 Task: Set a reminder for the weekly team status update every Friday at 4:30 PM.
Action: Mouse moved to (149, 179)
Screenshot: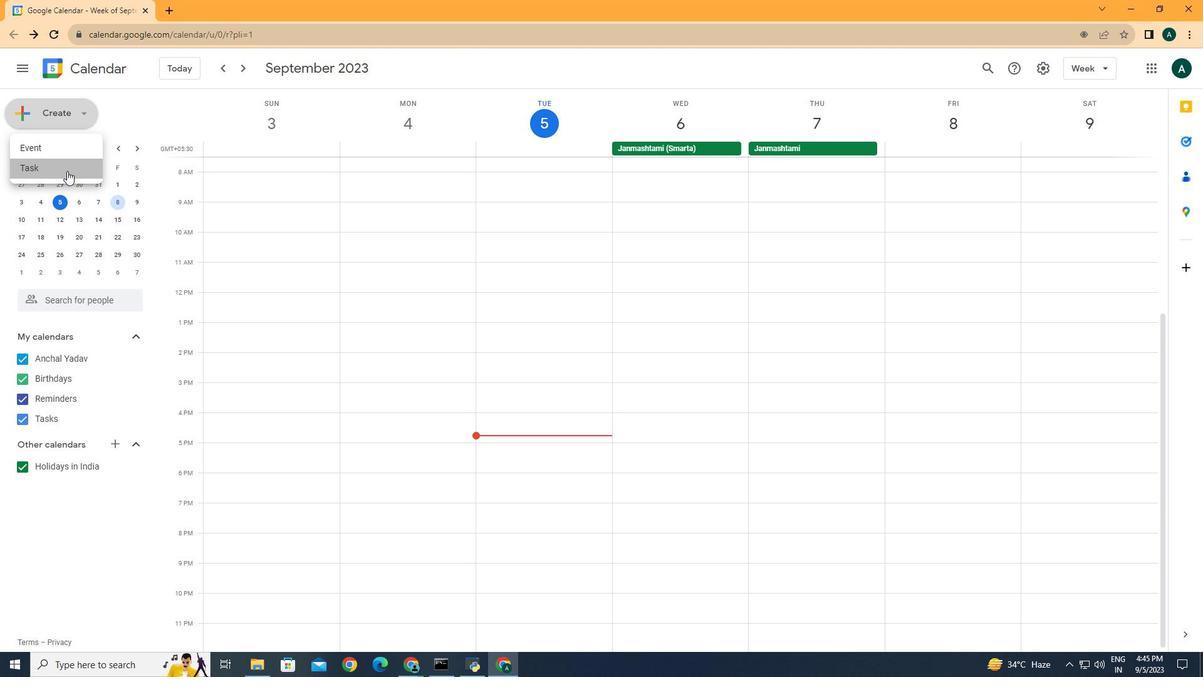 
Action: Mouse pressed left at (149, 179)
Screenshot: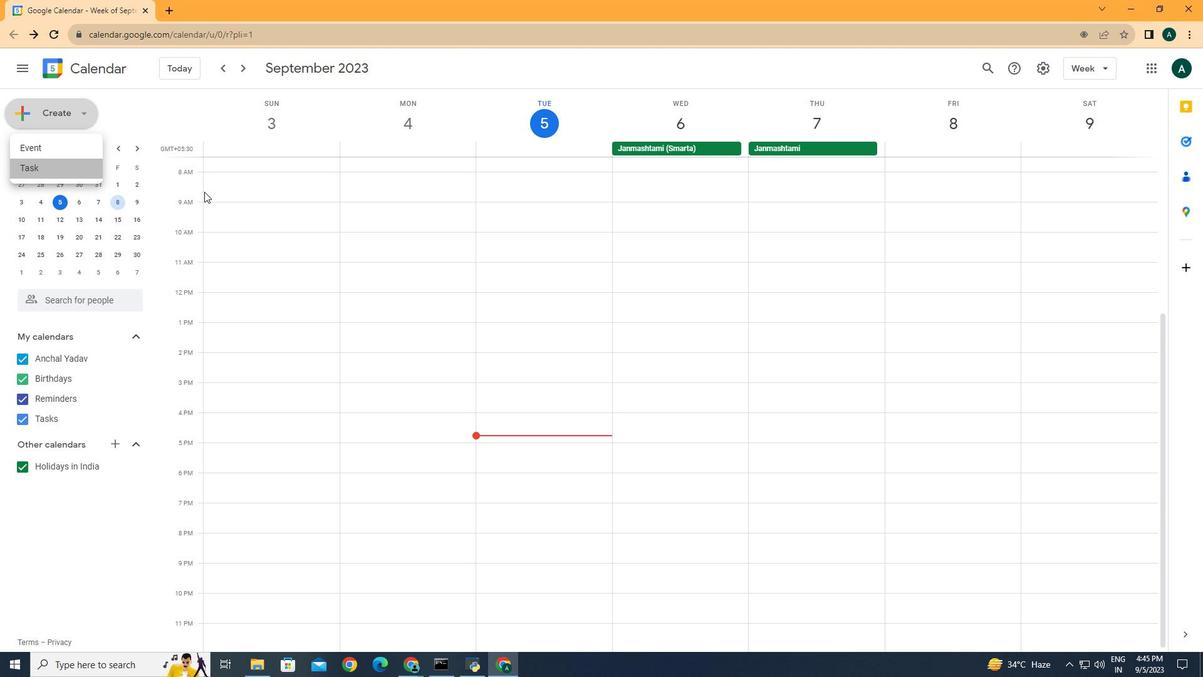 
Action: Mouse moved to (129, 235)
Screenshot: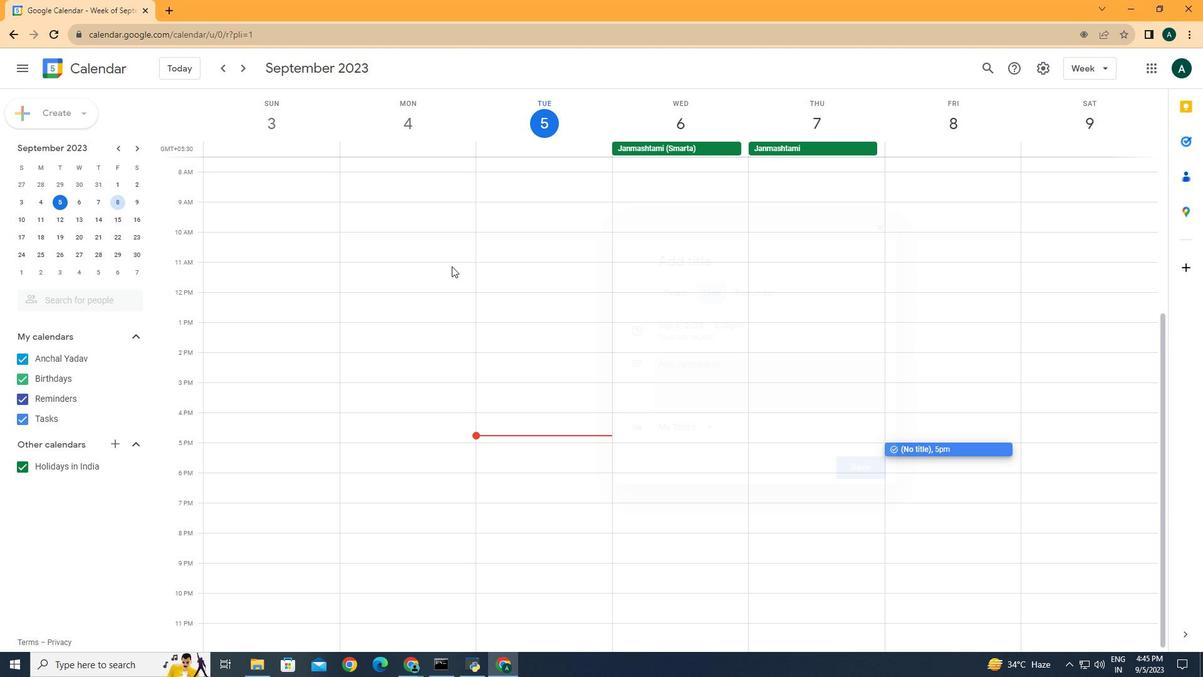 
Action: Mouse pressed left at (129, 235)
Screenshot: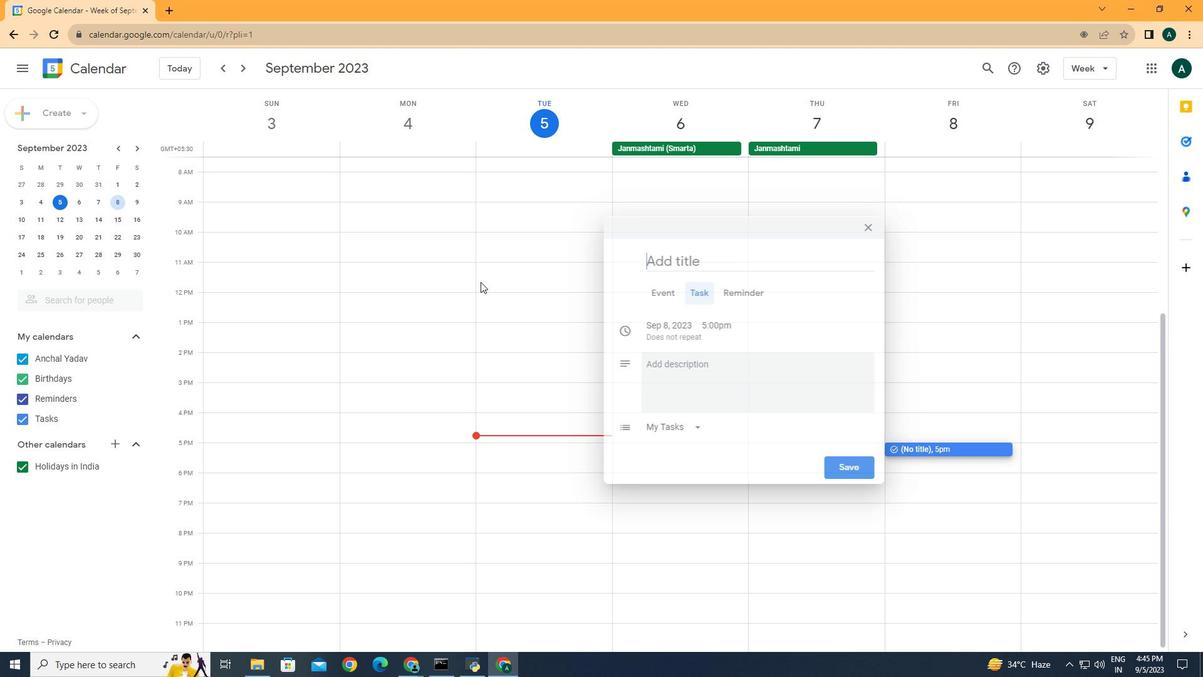 
Action: Mouse moved to (808, 354)
Screenshot: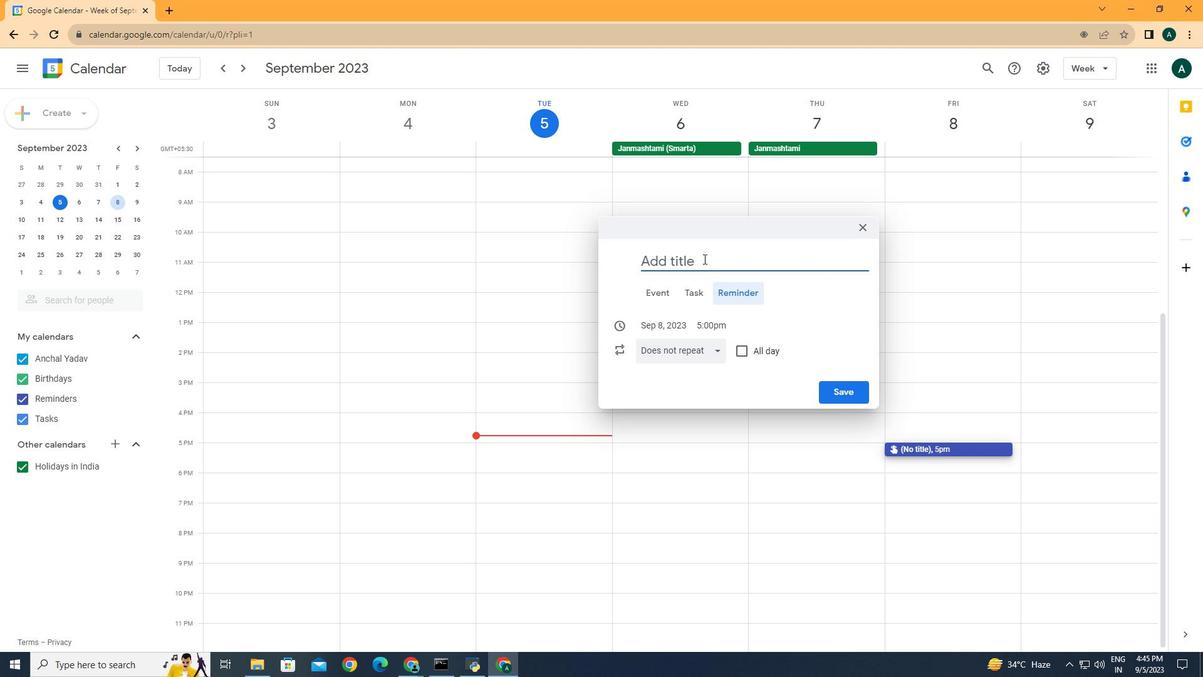 
Action: Mouse pressed left at (808, 354)
Screenshot: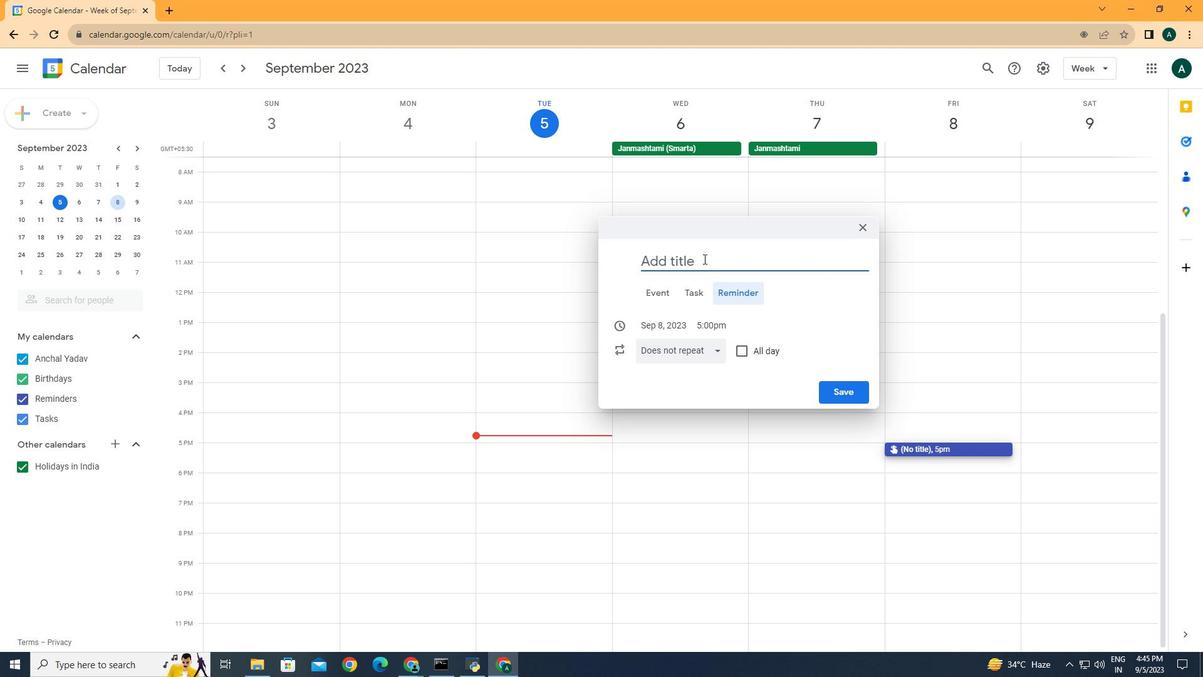 
Action: Mouse moved to (769, 324)
Screenshot: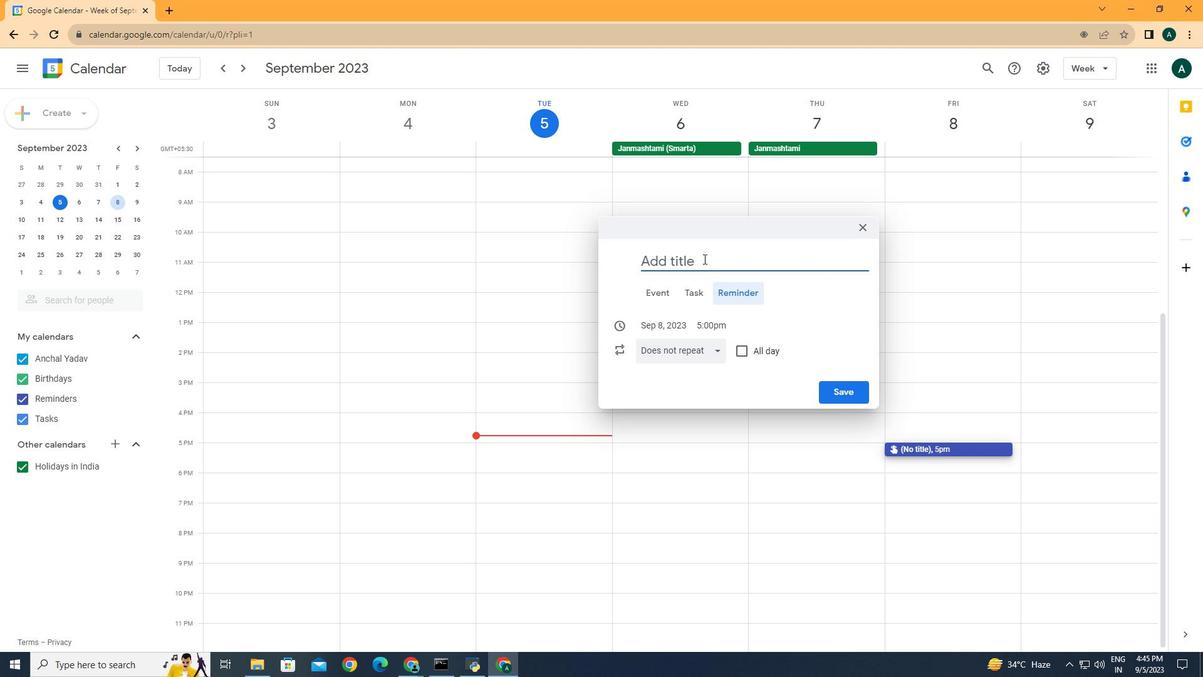 
Action: Mouse pressed left at (769, 324)
Screenshot: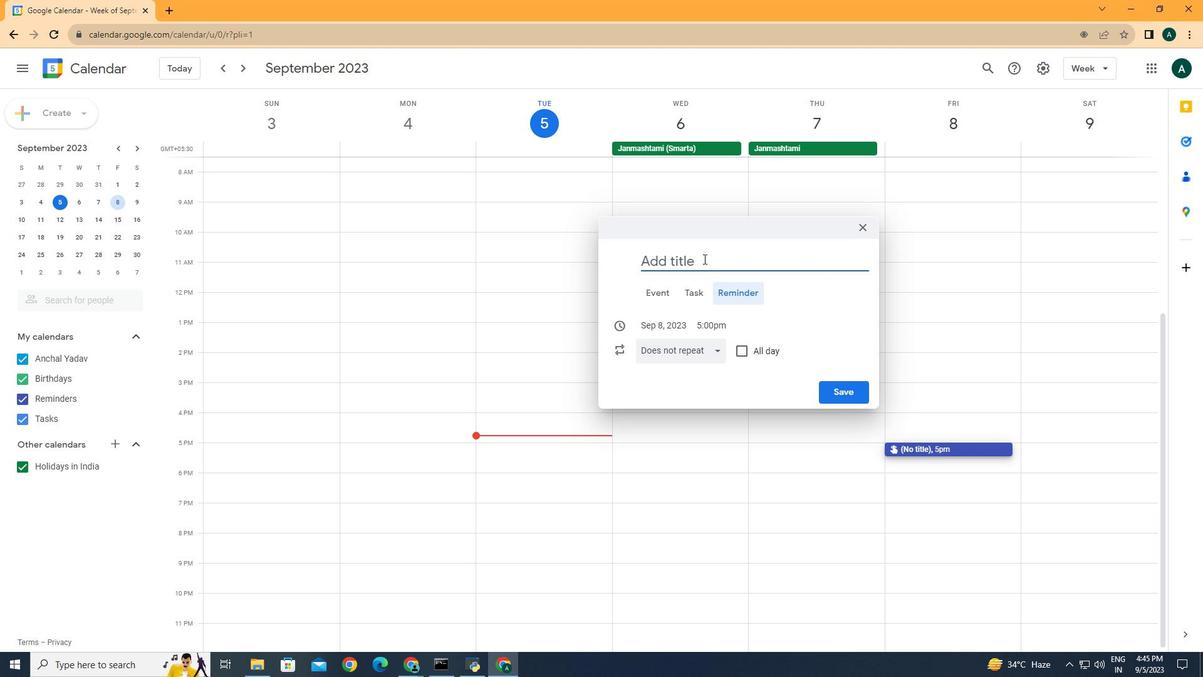 
Action: Key pressed <Key.caps_lock>W<Key.caps_lock>eekly<Key.space><Key.caps_lock>T<Key.caps_lock>eam<Key.space><Key.caps_lock>S<Key.caps_lock>tatus<Key.space><Key.caps_lock>U<Key.caps_lock>pdate
Screenshot: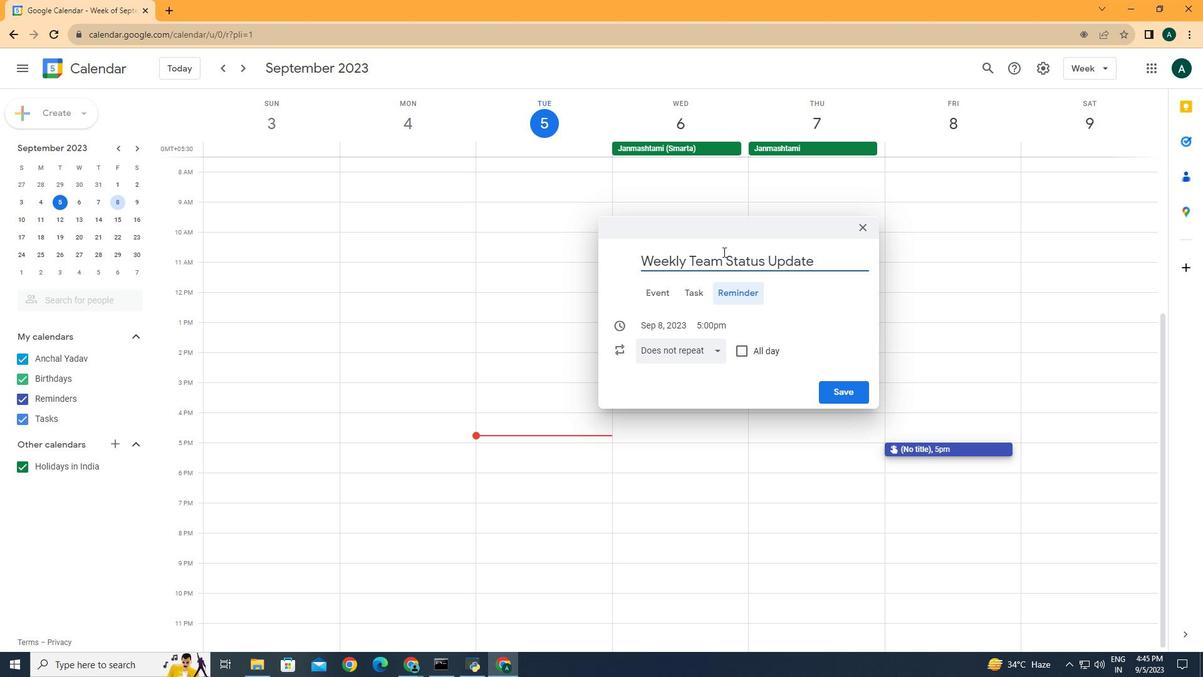 
Action: Mouse moved to (735, 396)
Screenshot: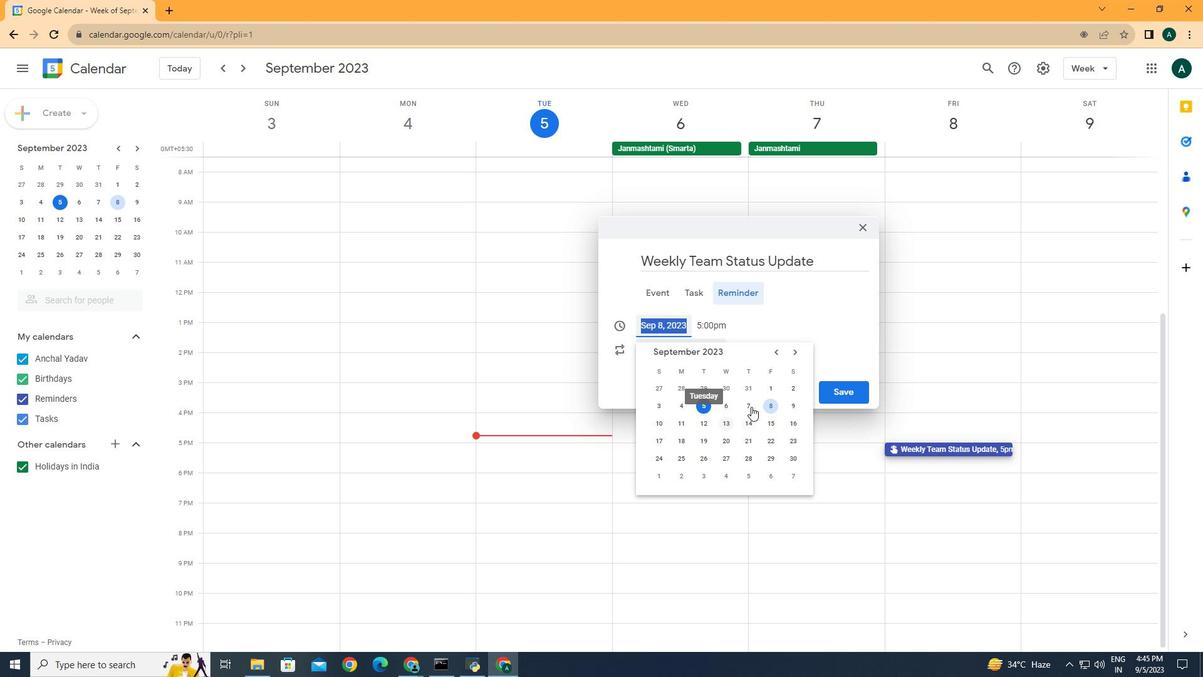 
Action: Mouse pressed left at (735, 396)
Screenshot: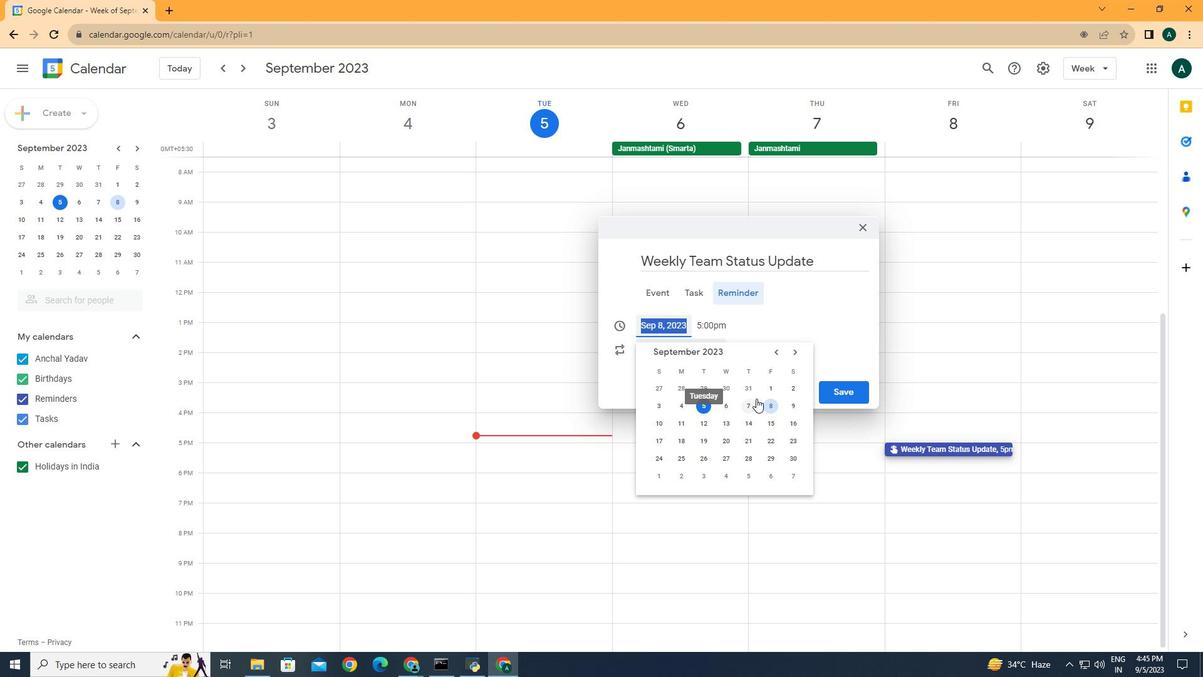 
Action: Mouse moved to (838, 469)
Screenshot: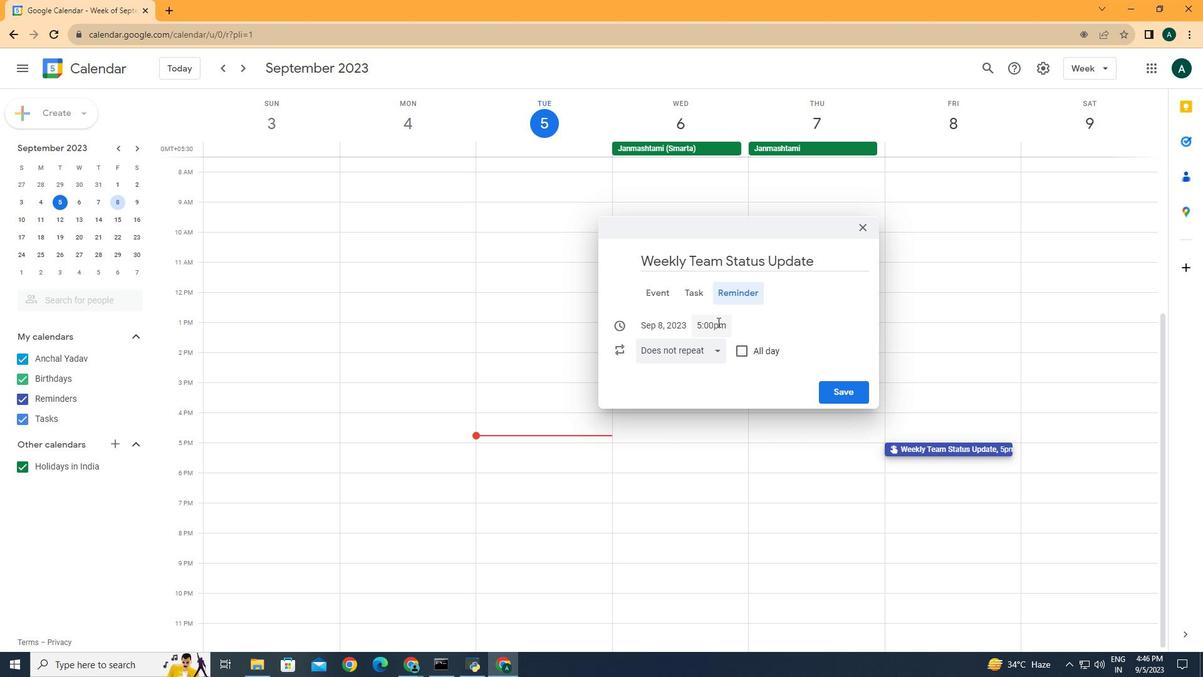 
Action: Mouse pressed left at (838, 469)
Screenshot: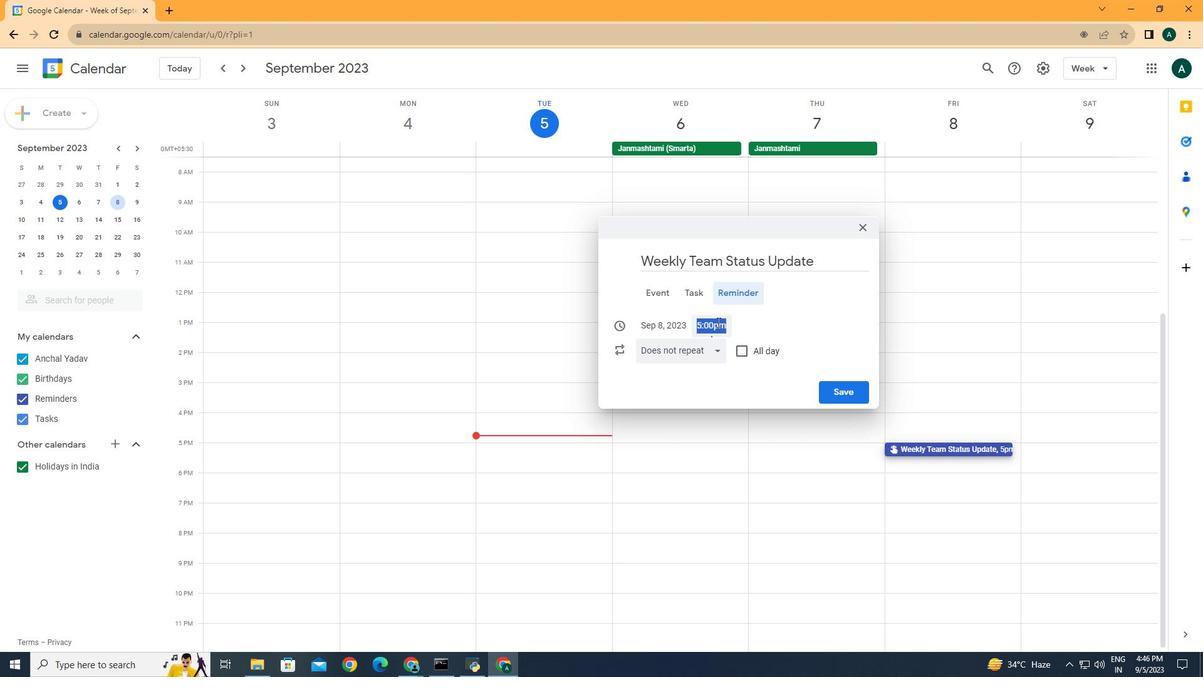 
Action: Mouse moved to (782, 387)
Screenshot: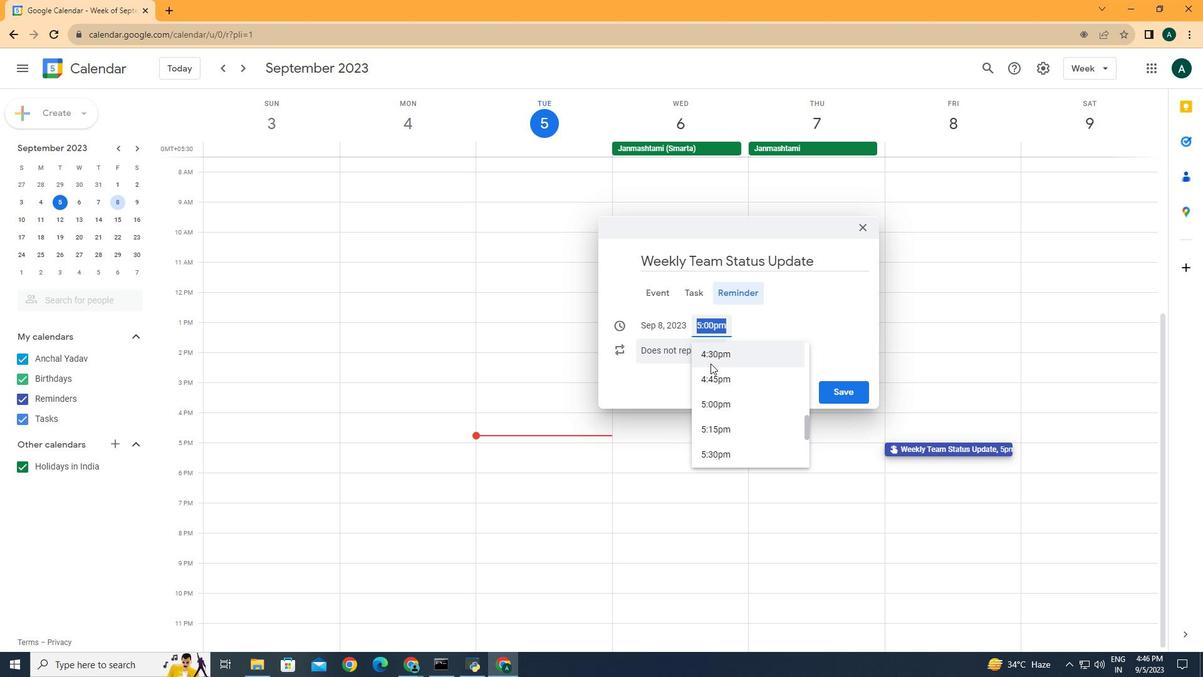 
Action: Mouse pressed left at (782, 387)
Screenshot: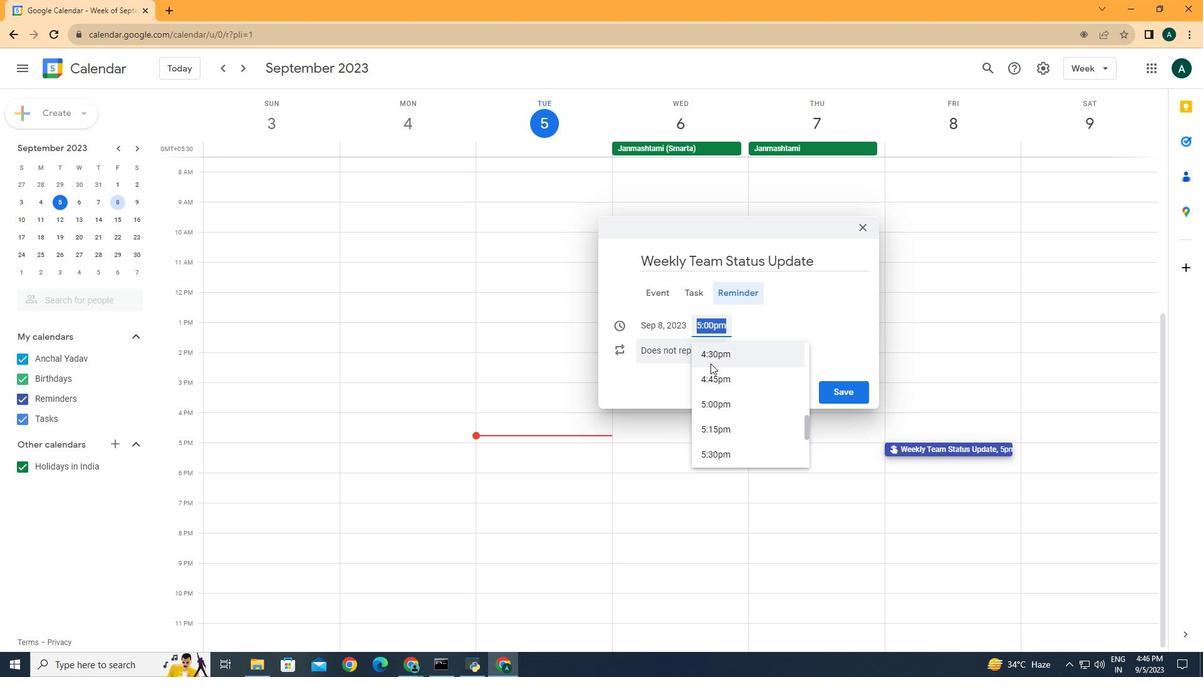 
Action: Mouse moved to (783, 421)
Screenshot: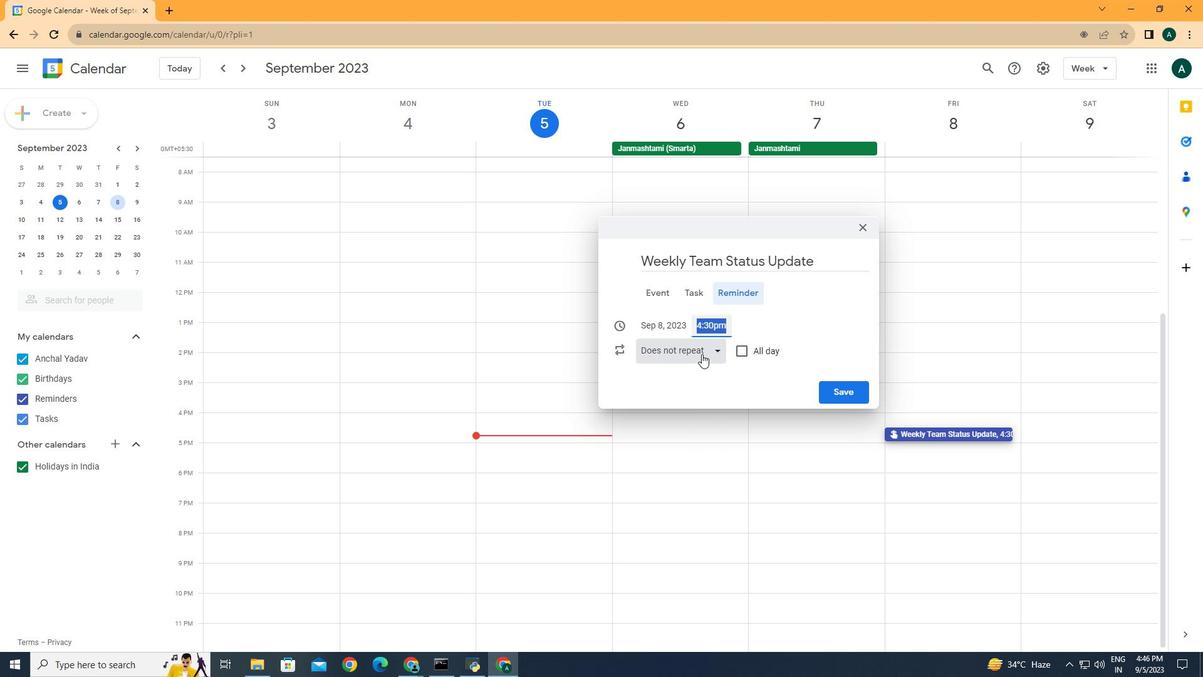 
Action: Mouse pressed left at (783, 421)
Screenshot: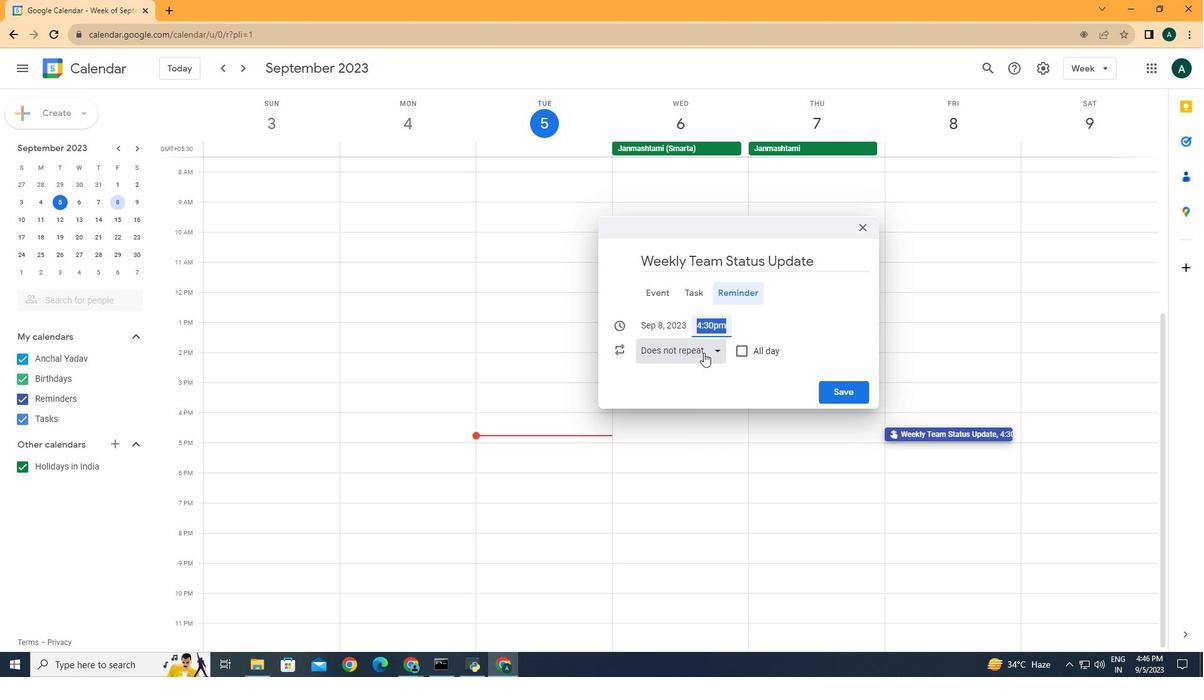 
Action: Mouse moved to (769, 418)
Screenshot: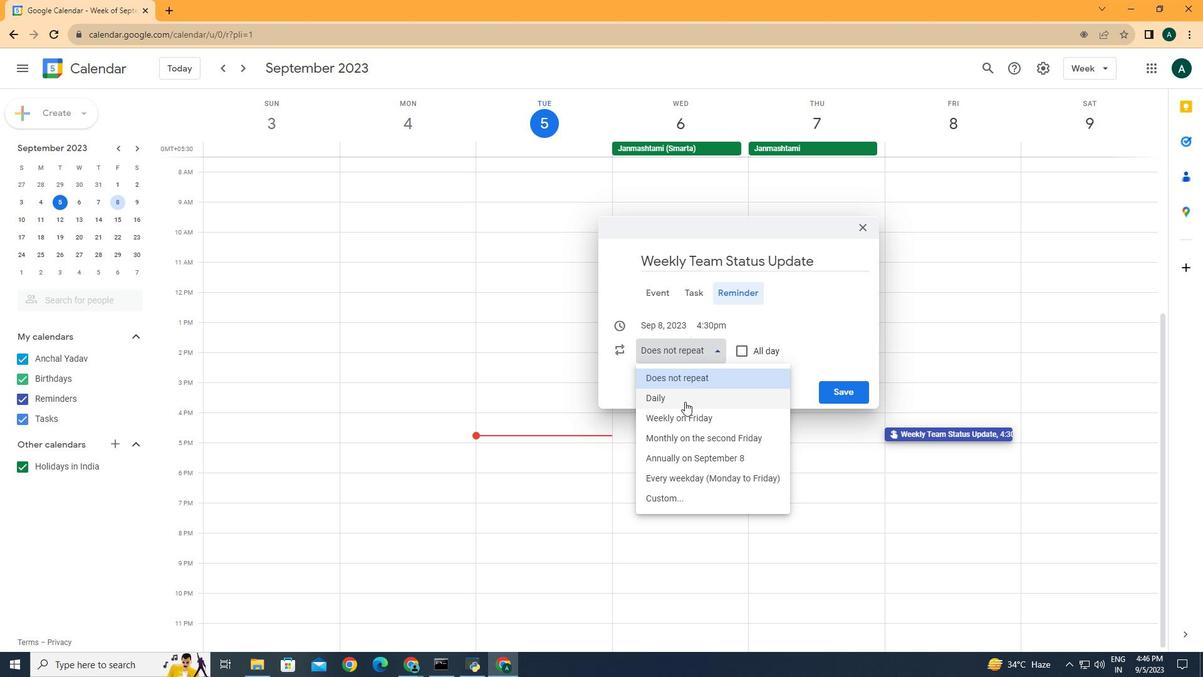 
Action: Mouse pressed left at (769, 418)
Screenshot: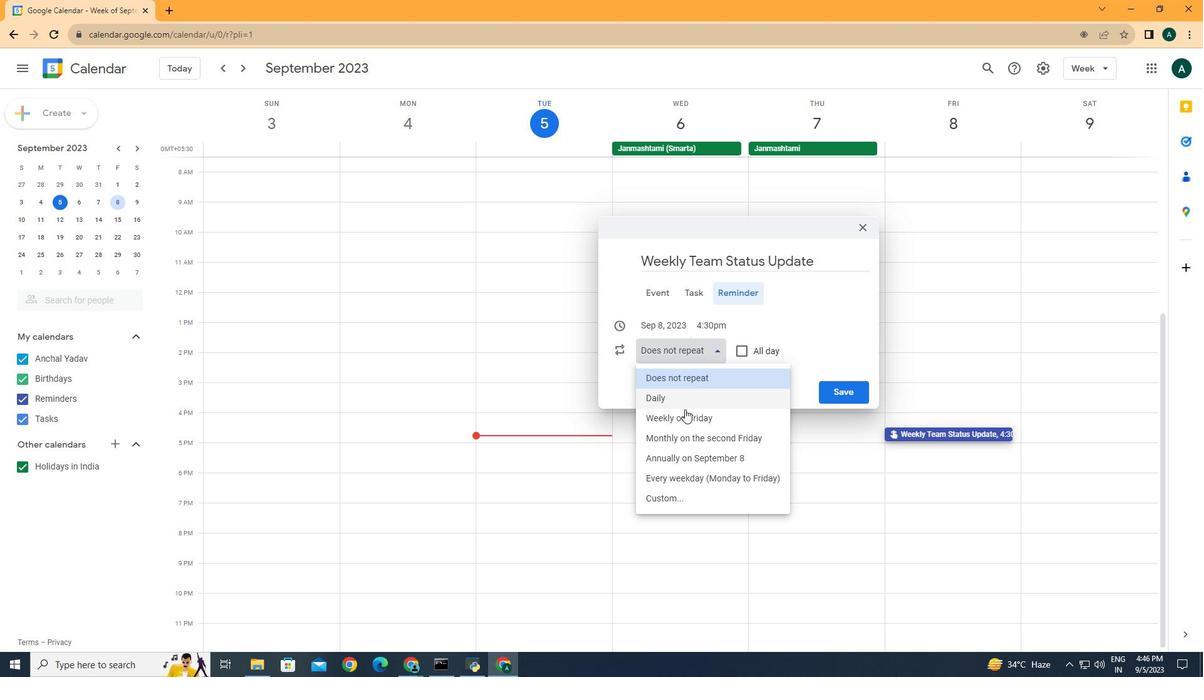 
Action: Mouse moved to (749, 482)
Screenshot: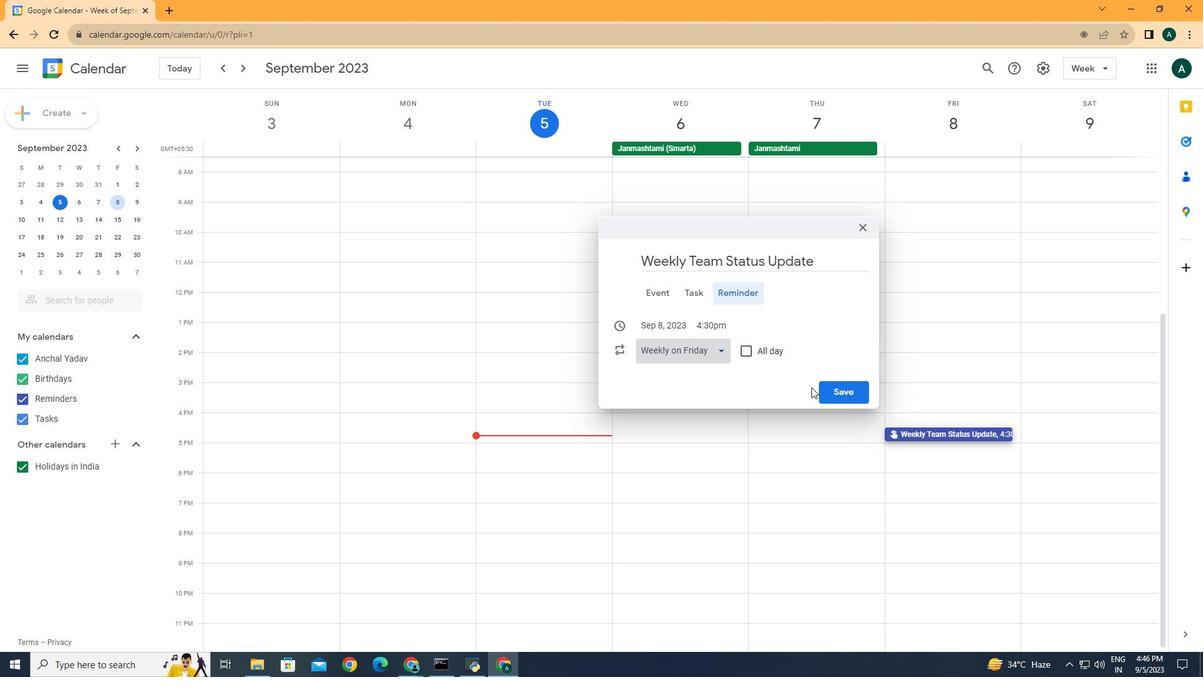 
Action: Mouse pressed left at (749, 482)
Screenshot: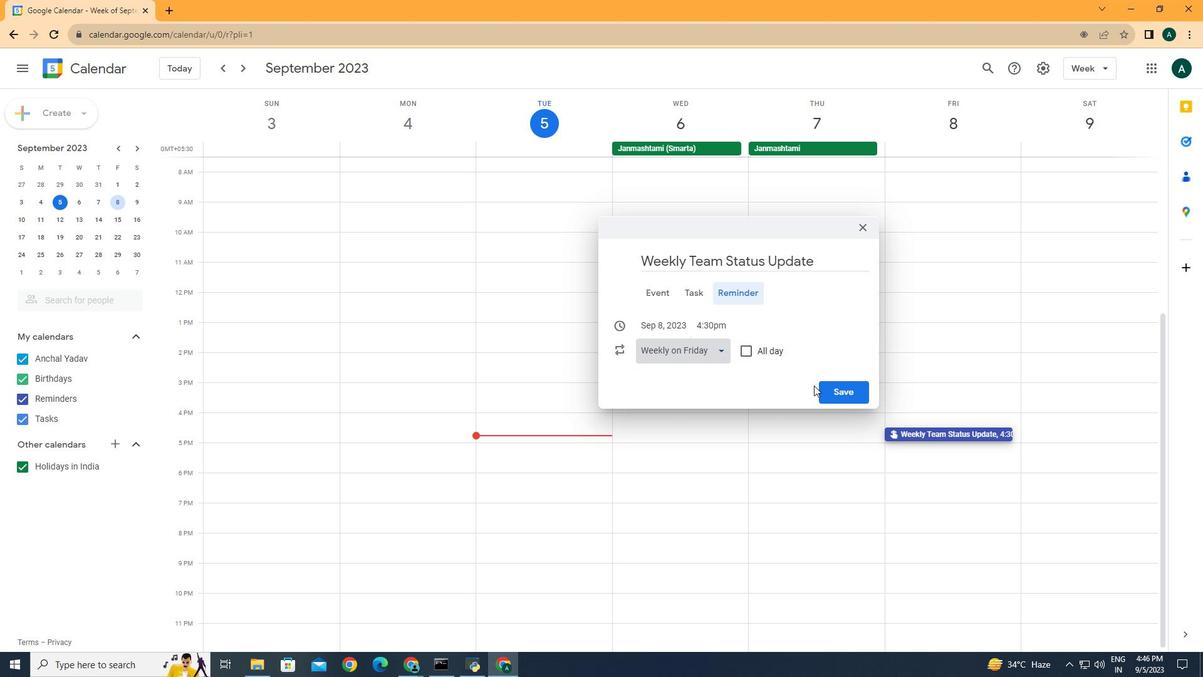 
Action: Mouse moved to (901, 452)
Screenshot: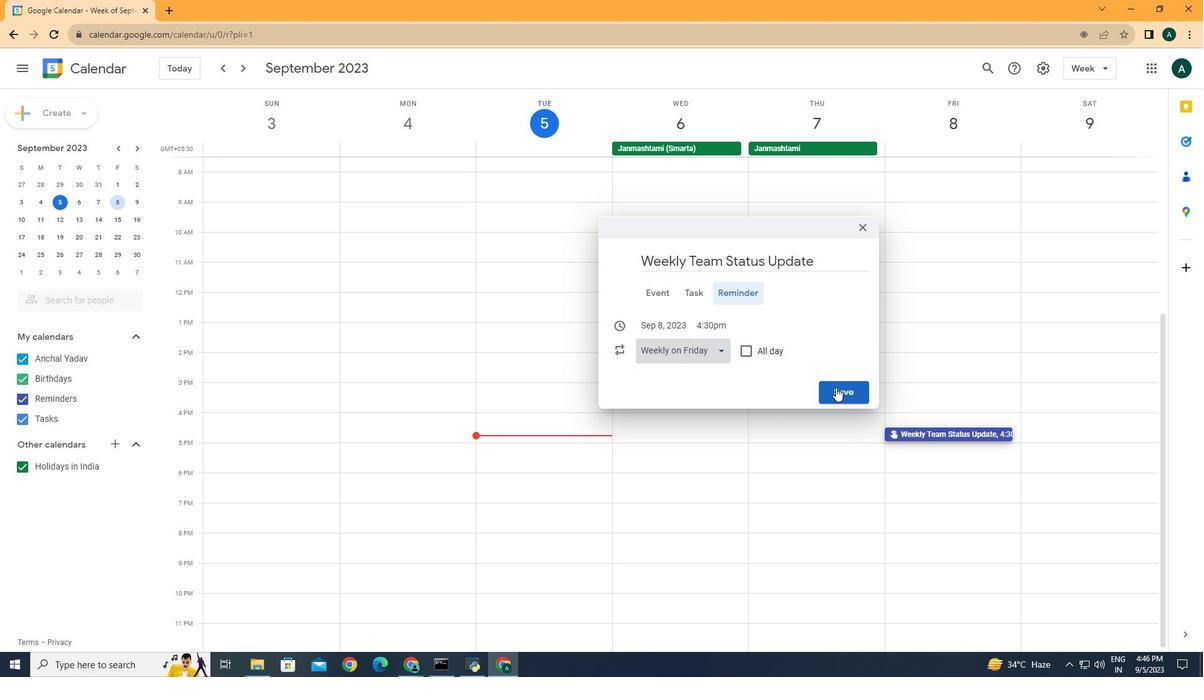 
Action: Mouse pressed left at (901, 452)
Screenshot: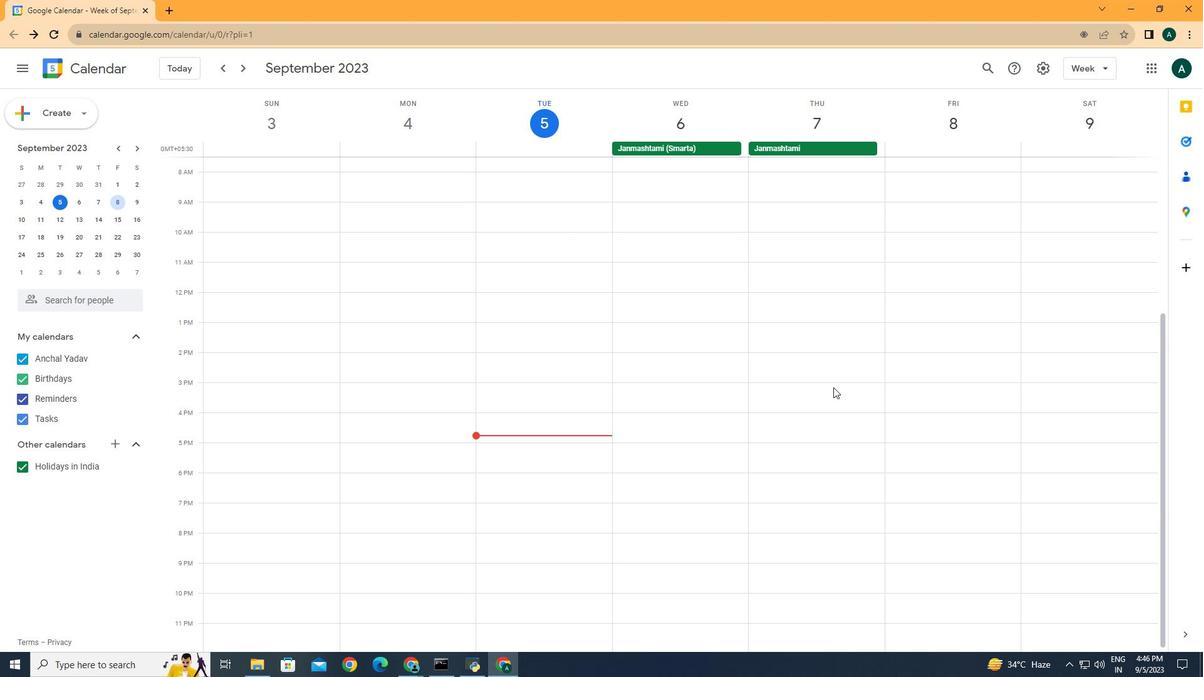 
Action: Mouse moved to (690, 442)
Screenshot: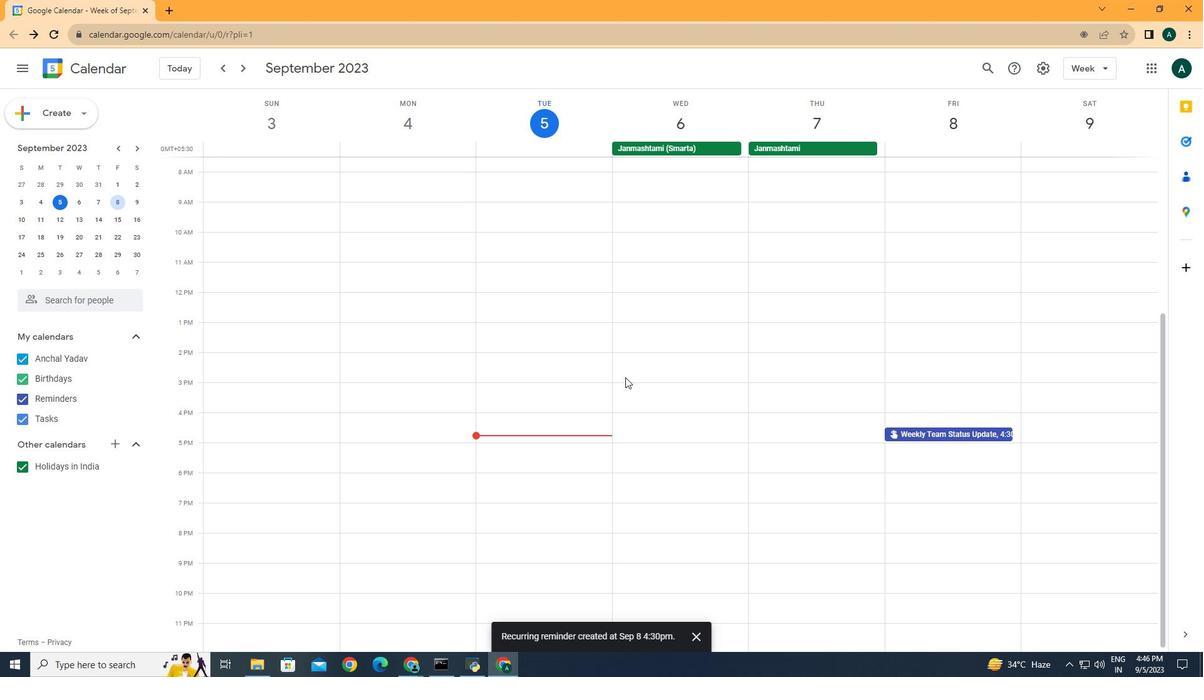 
